 Task: Create New Customer with Customer Name: Mayas Flowers, Billing Address Line1: 3643 Walton Street, Billing Address Line2:  Salt Lake City, Billing Address Line3:  Utah 84104
Action: Mouse moved to (107, 26)
Screenshot: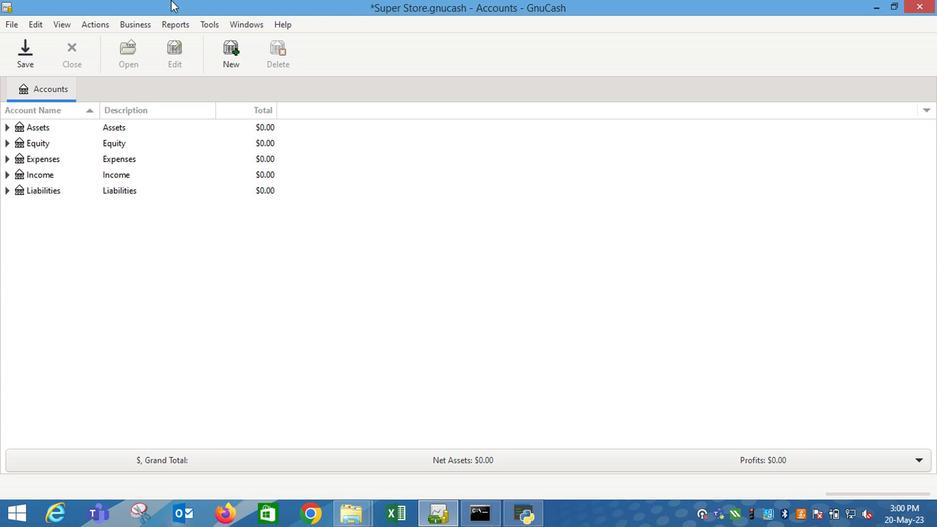 
Action: Mouse pressed left at (107, 26)
Screenshot: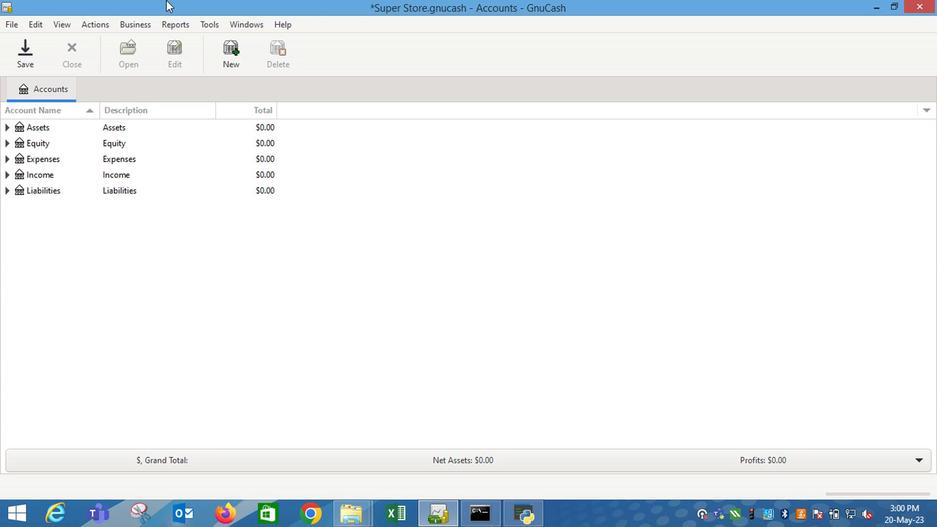 
Action: Mouse moved to (247, 50)
Screenshot: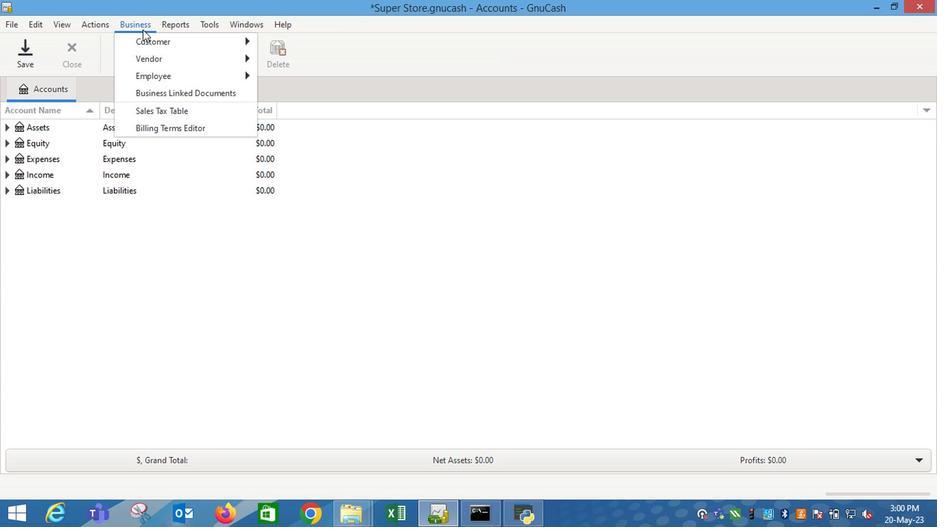 
Action: Mouse pressed left at (247, 50)
Screenshot: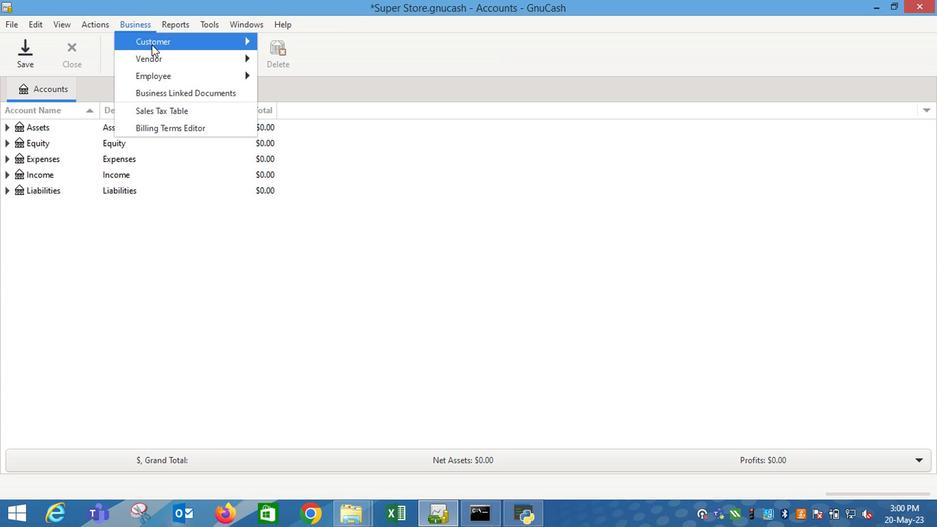 
Action: Key pressed <Key.shift_r>Mayas<Key.space><Key.shift_r>Flowr<Key.backspace>ors<Key.backspace>
Screenshot: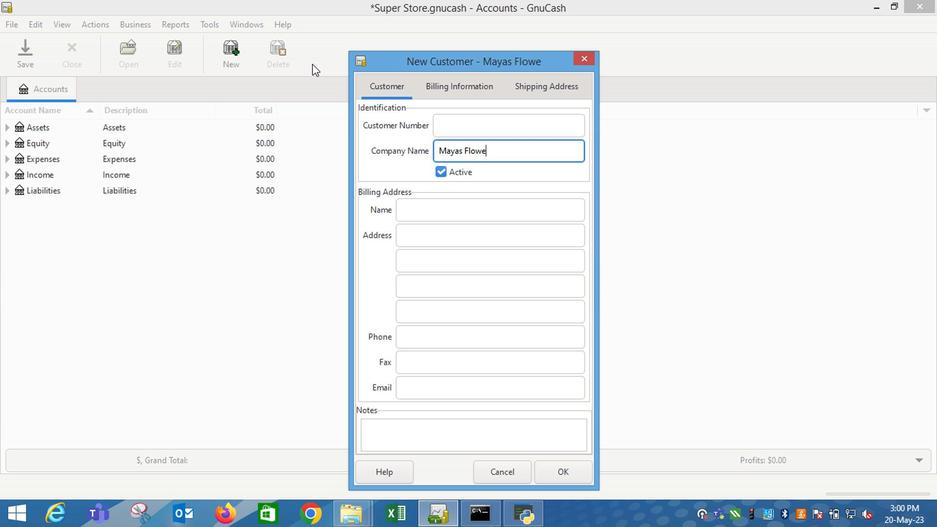 
Action: Mouse moved to (110, 22)
Screenshot: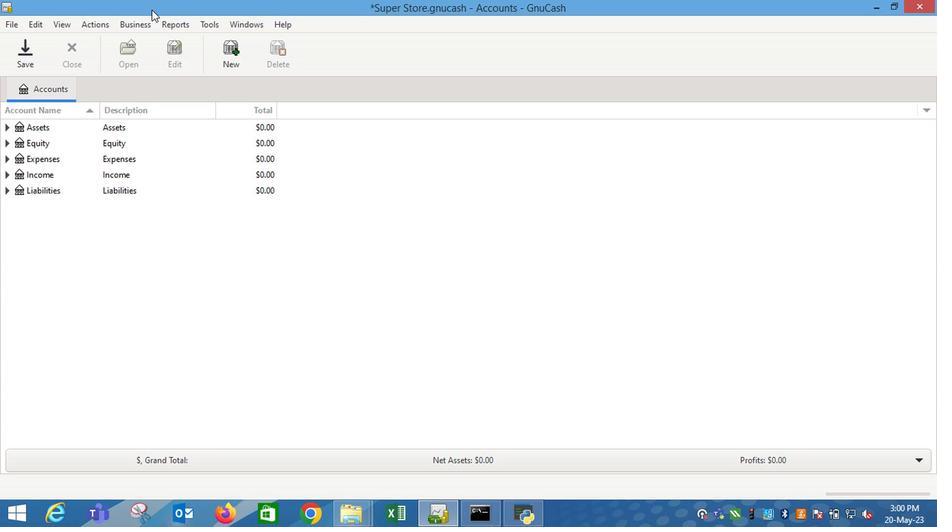 
Action: Mouse pressed left at (110, 22)
Screenshot: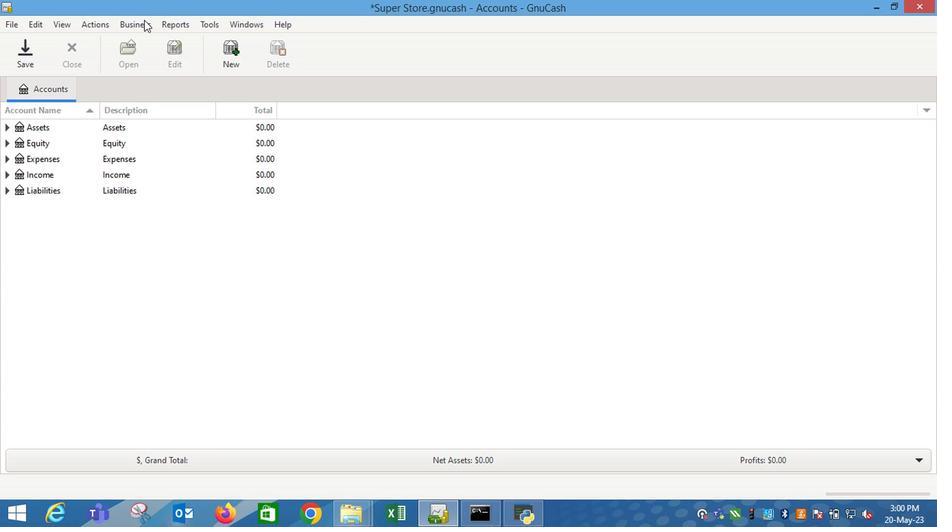 
Action: Mouse moved to (230, 53)
Screenshot: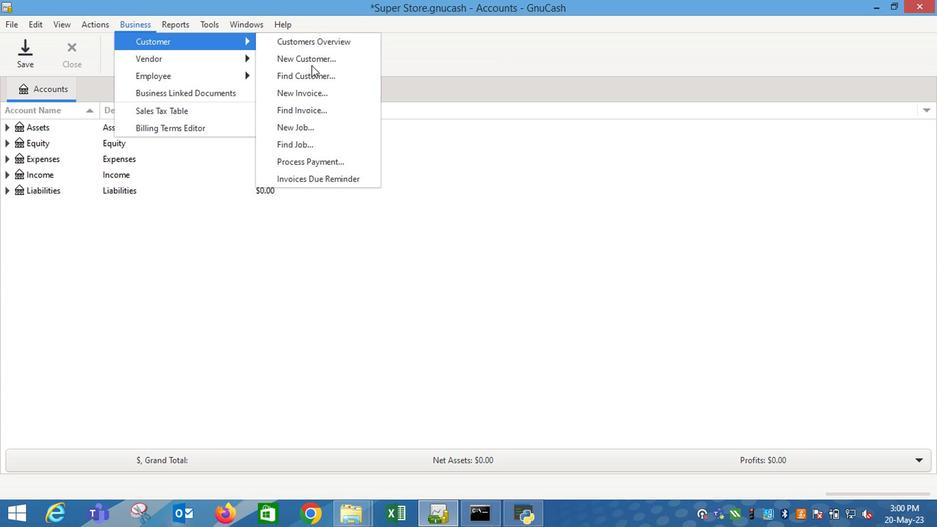 
Action: Mouse pressed left at (230, 53)
Screenshot: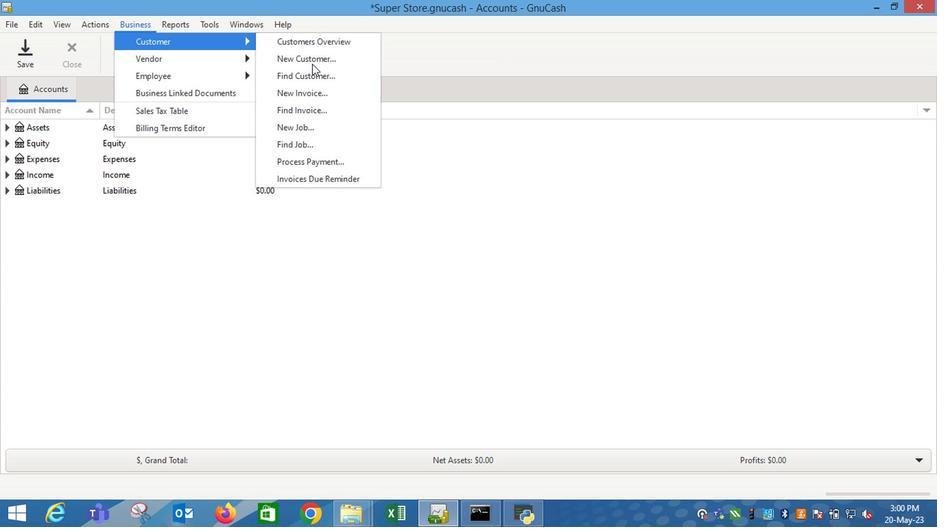 
Action: Key pressed <Key.shift_r>Mayas<Key.space><Key.shift_r>G<Key.backspace><Key.shift_r>Flowers<Key.tab><Key.tab><Key.tab>3643<Key.space><Key.shift_r><Key.shift_r>Walton<Key.space><Key.shift_r>Street<Key.tab><Key.shift_r>SA<Key.right><Key.tab><Key.shift_r>Ut<Key.right>
Screenshot: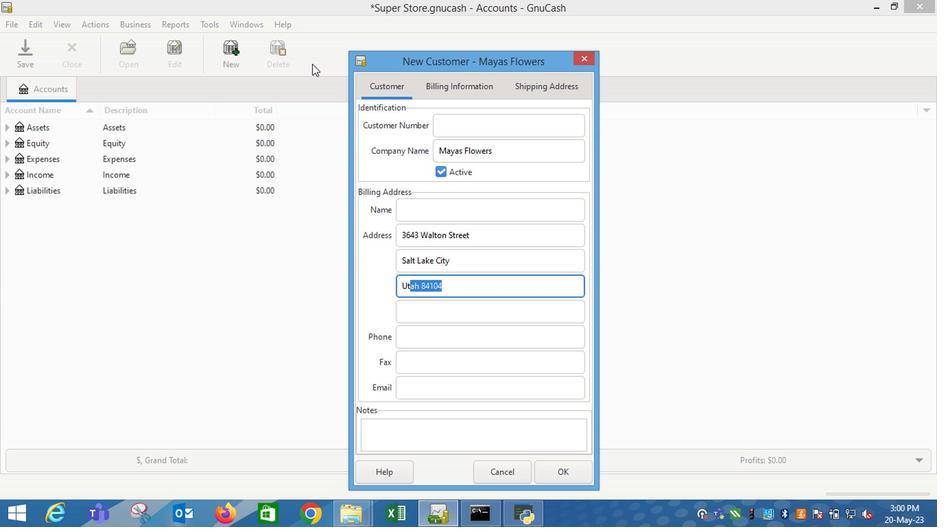 
Action: Mouse moved to (401, 341)
Screenshot: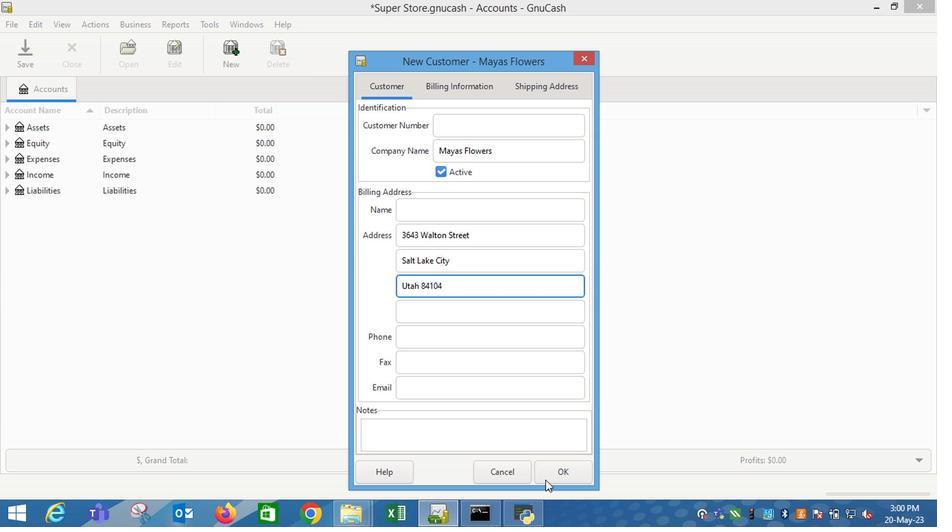 
Action: Mouse pressed left at (401, 341)
Screenshot: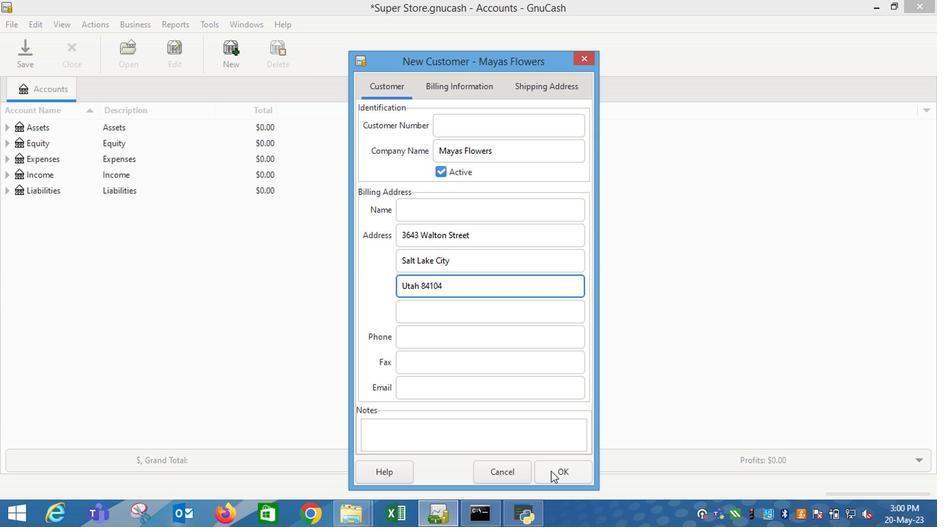 
Action: Mouse moved to (272, 270)
Screenshot: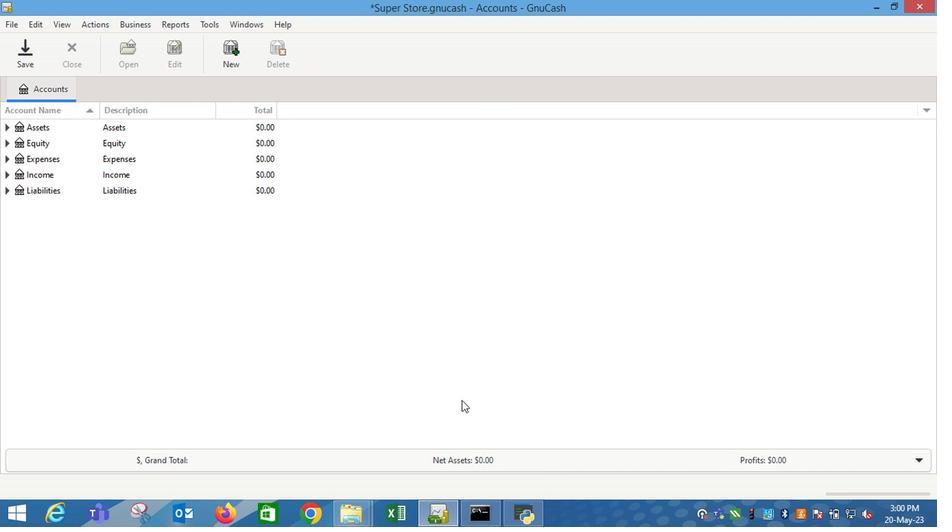 
